 Task: Change the default duration of the event settings to 90 minutes.
Action: Mouse moved to (959, 102)
Screenshot: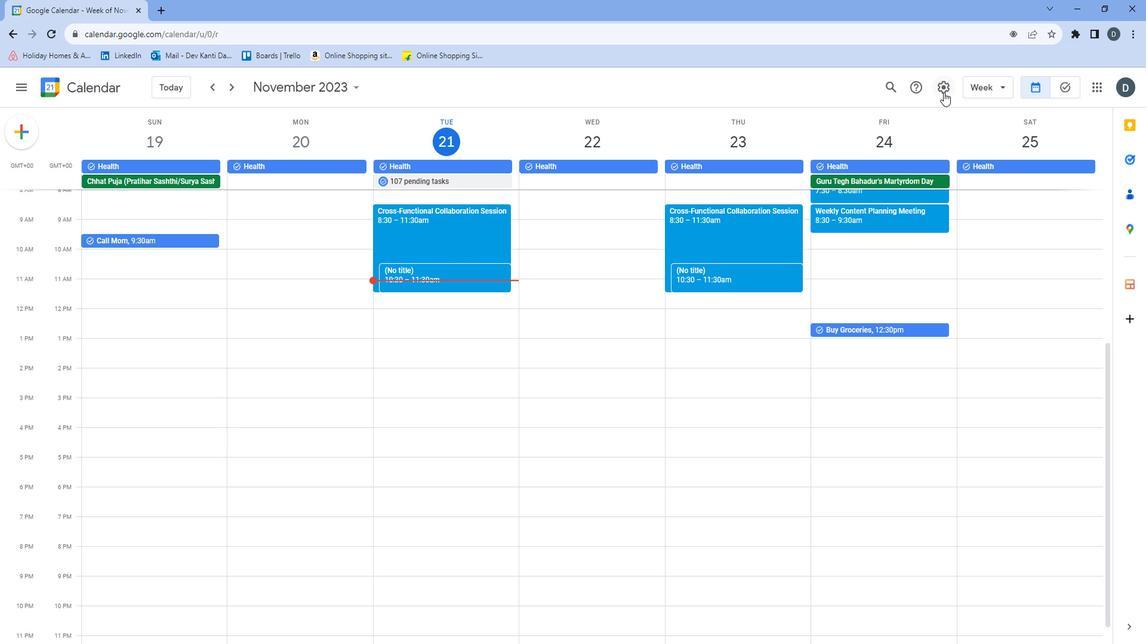 
Action: Mouse pressed left at (959, 102)
Screenshot: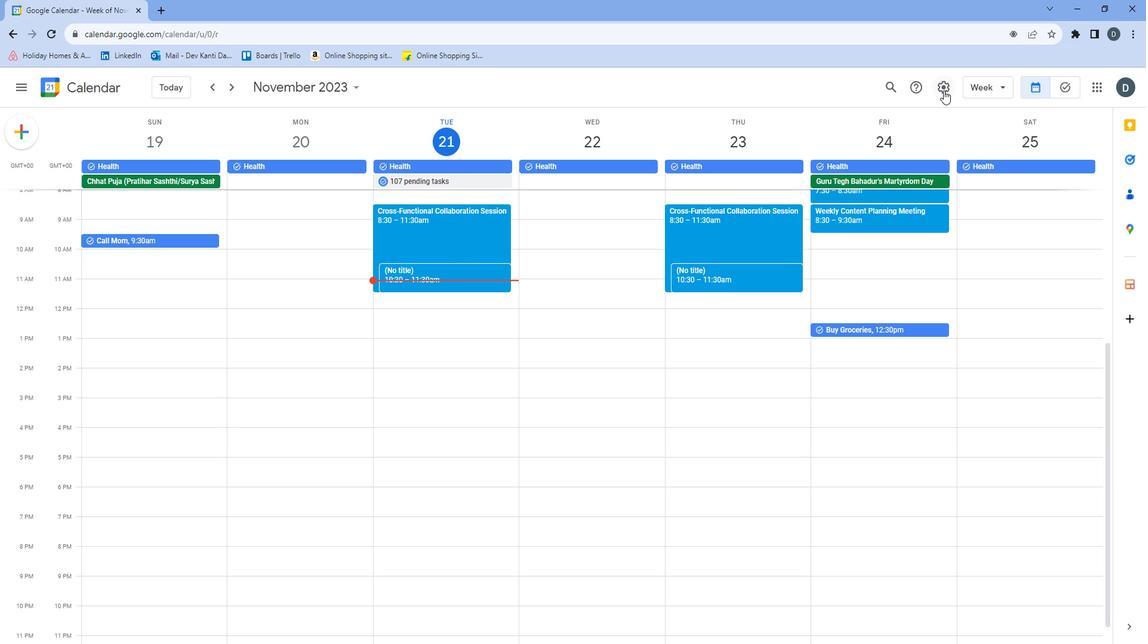 
Action: Mouse moved to (1012, 129)
Screenshot: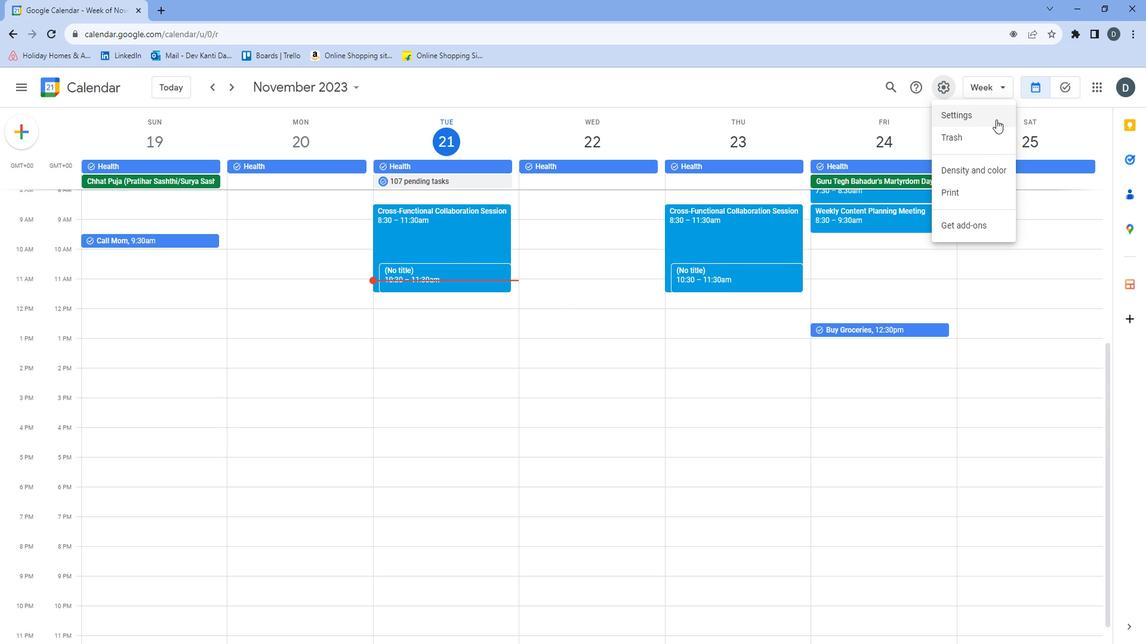 
Action: Mouse pressed left at (1012, 129)
Screenshot: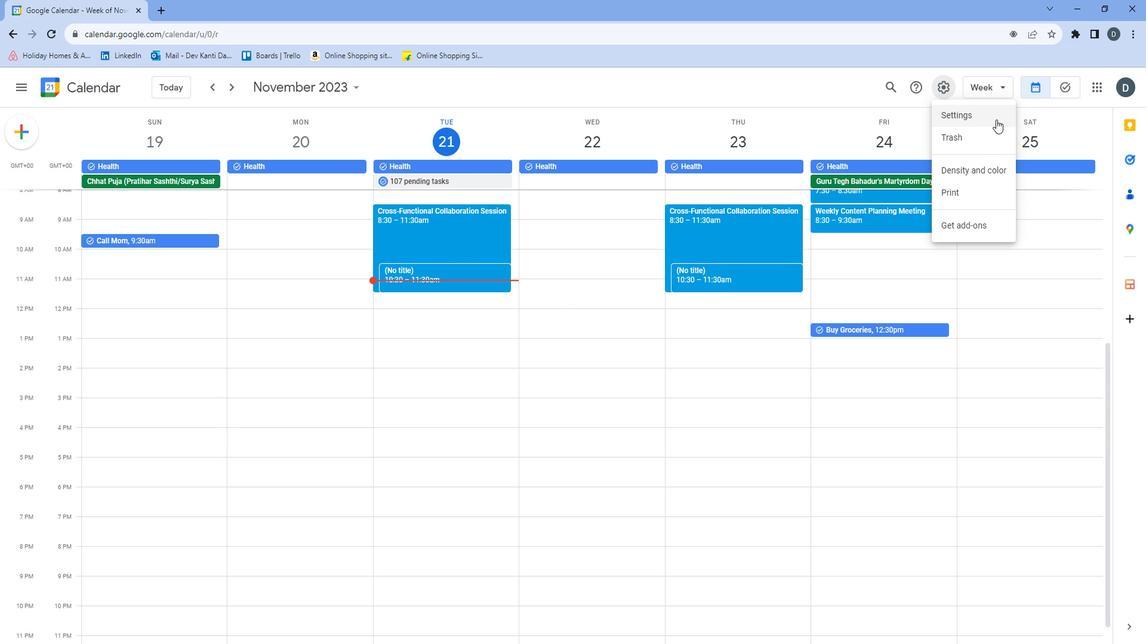 
Action: Mouse moved to (591, 339)
Screenshot: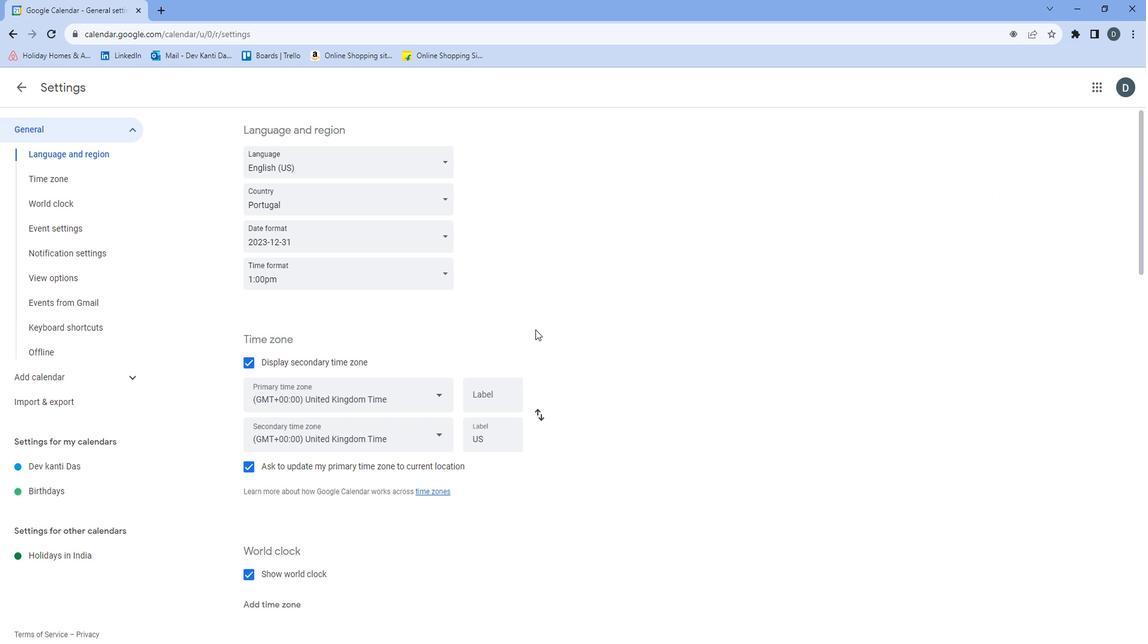 
Action: Mouse scrolled (591, 338) with delta (0, 0)
Screenshot: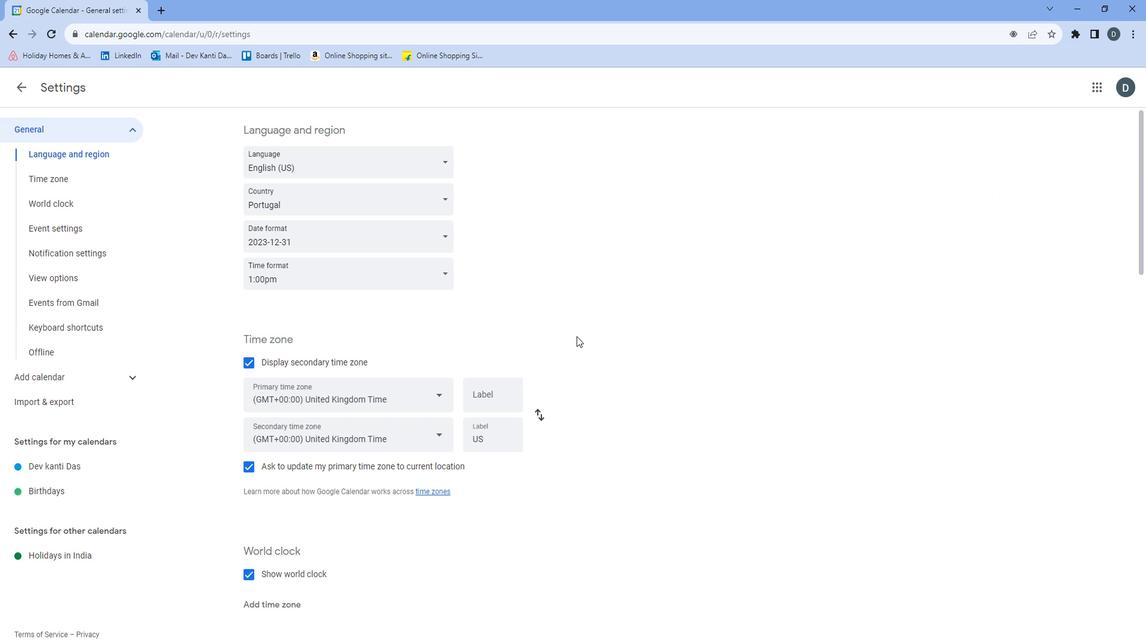
Action: Mouse moved to (592, 339)
Screenshot: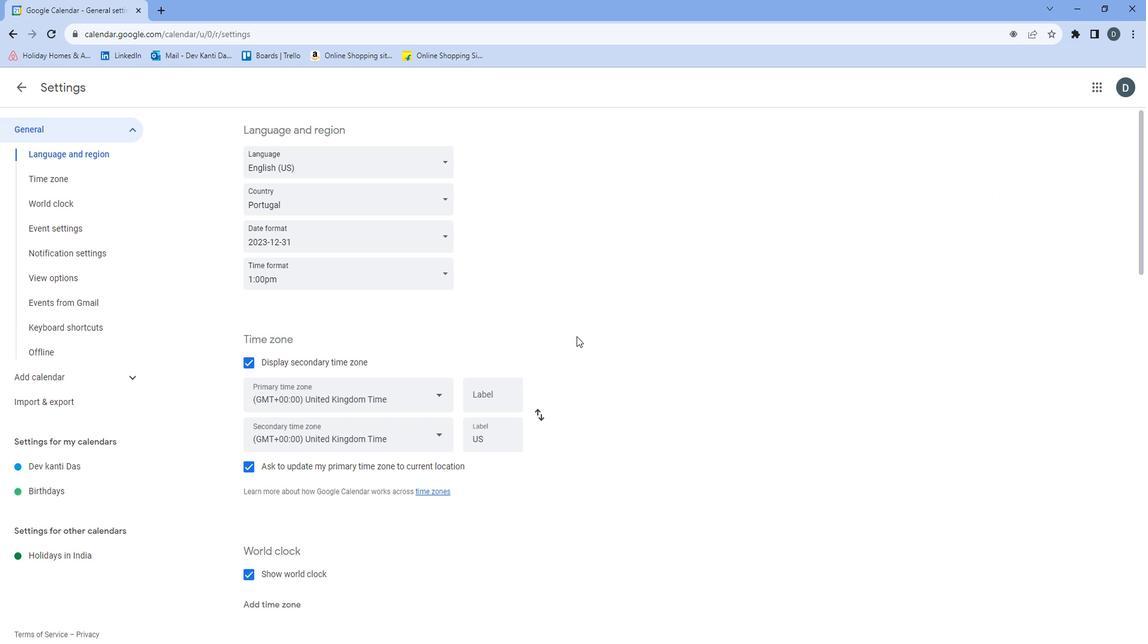 
Action: Mouse scrolled (592, 338) with delta (0, 0)
Screenshot: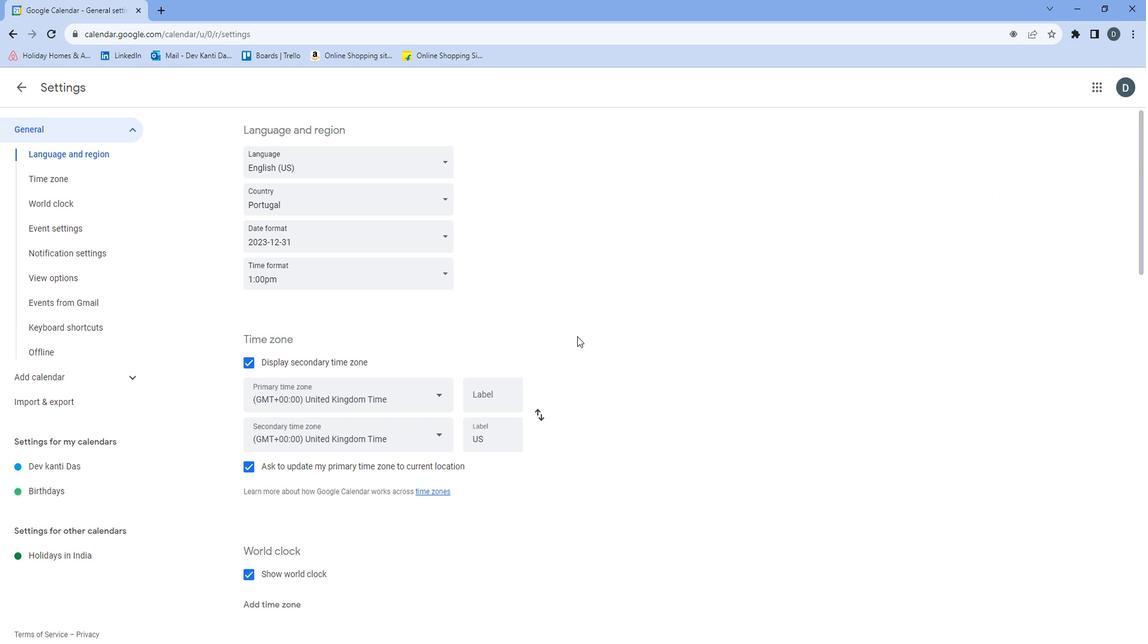
Action: Mouse scrolled (592, 338) with delta (0, 0)
Screenshot: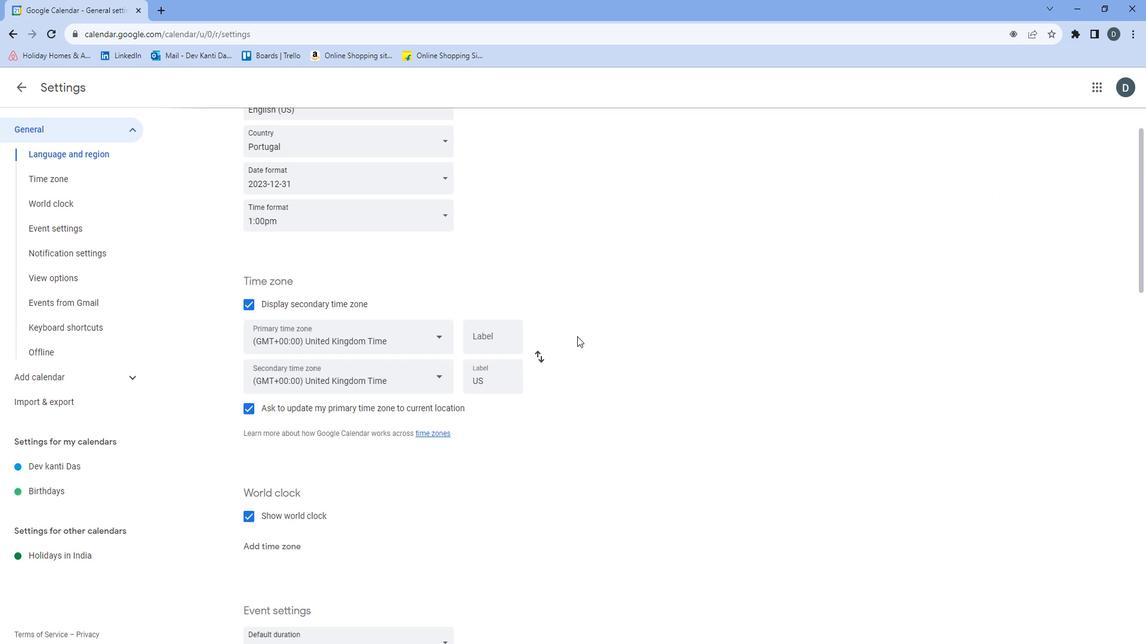 
Action: Mouse scrolled (592, 338) with delta (0, 0)
Screenshot: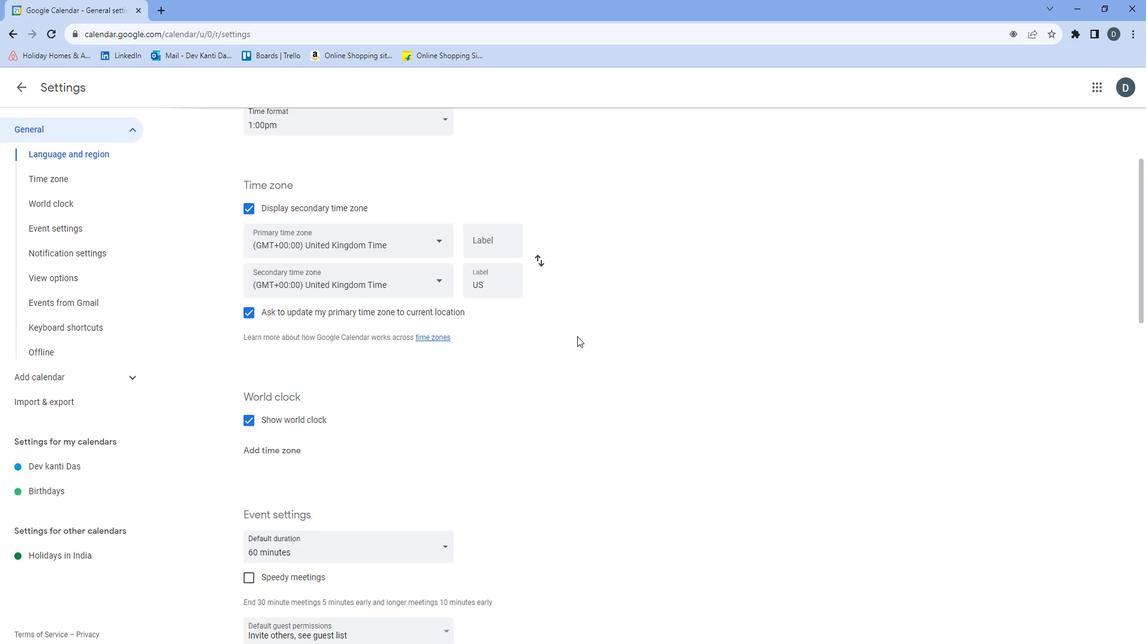 
Action: Mouse moved to (592, 339)
Screenshot: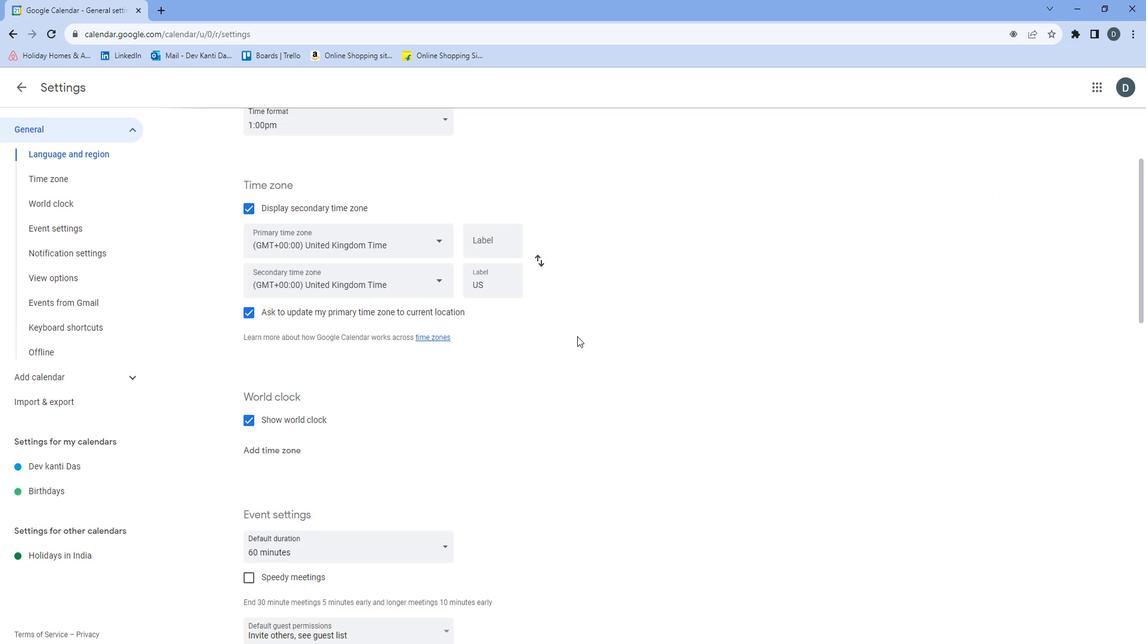 
Action: Mouse scrolled (592, 338) with delta (0, 0)
Screenshot: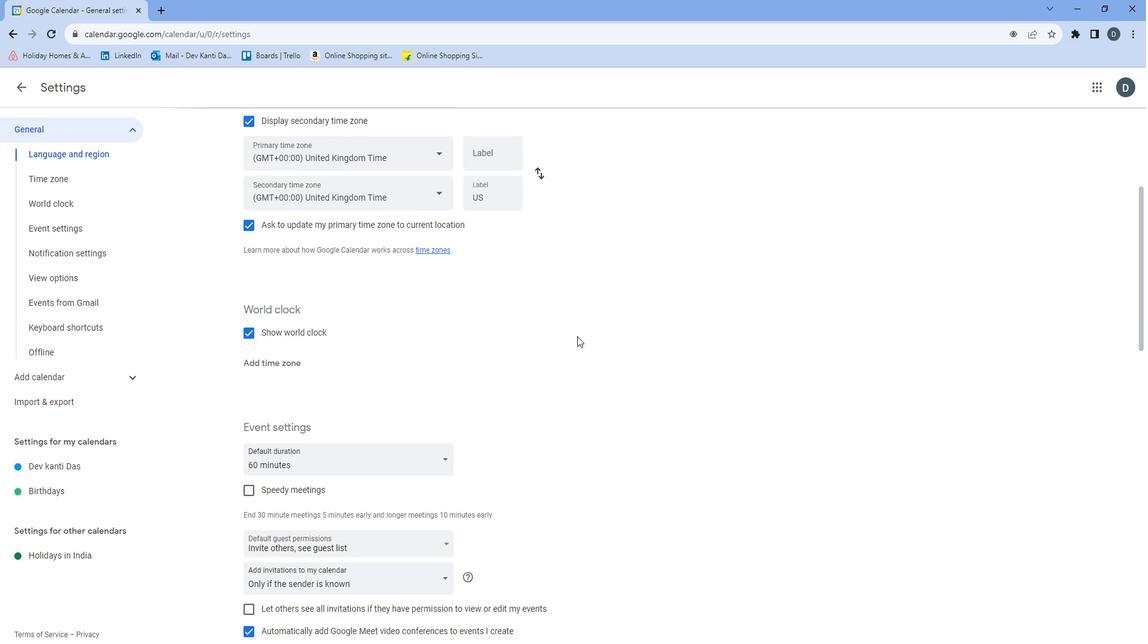 
Action: Mouse moved to (593, 338)
Screenshot: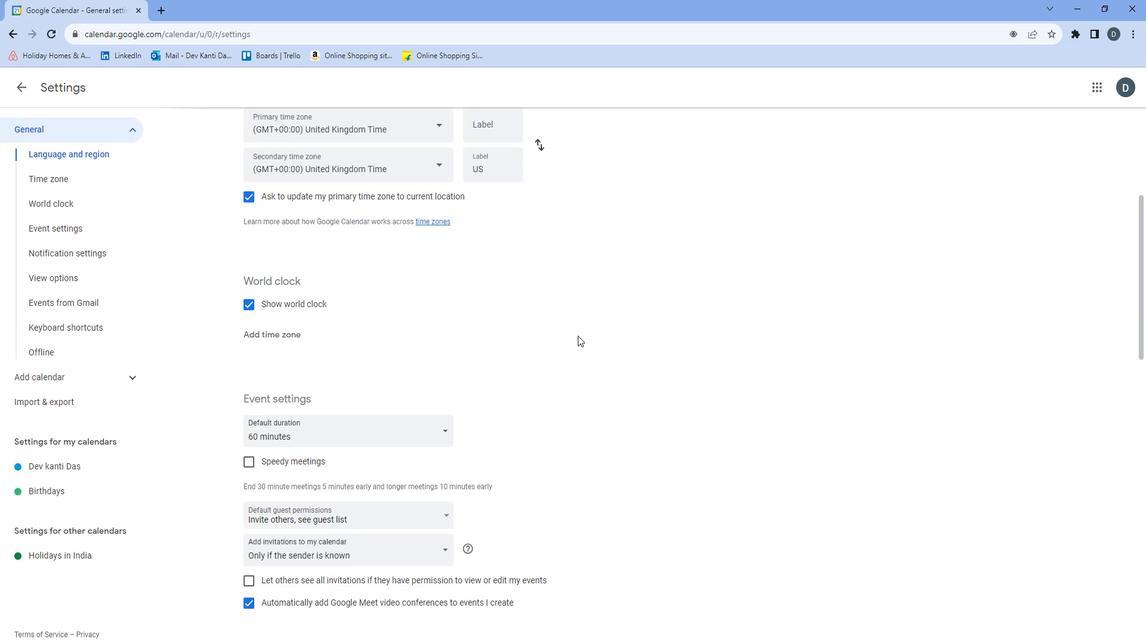 
Action: Mouse scrolled (593, 337) with delta (0, 0)
Screenshot: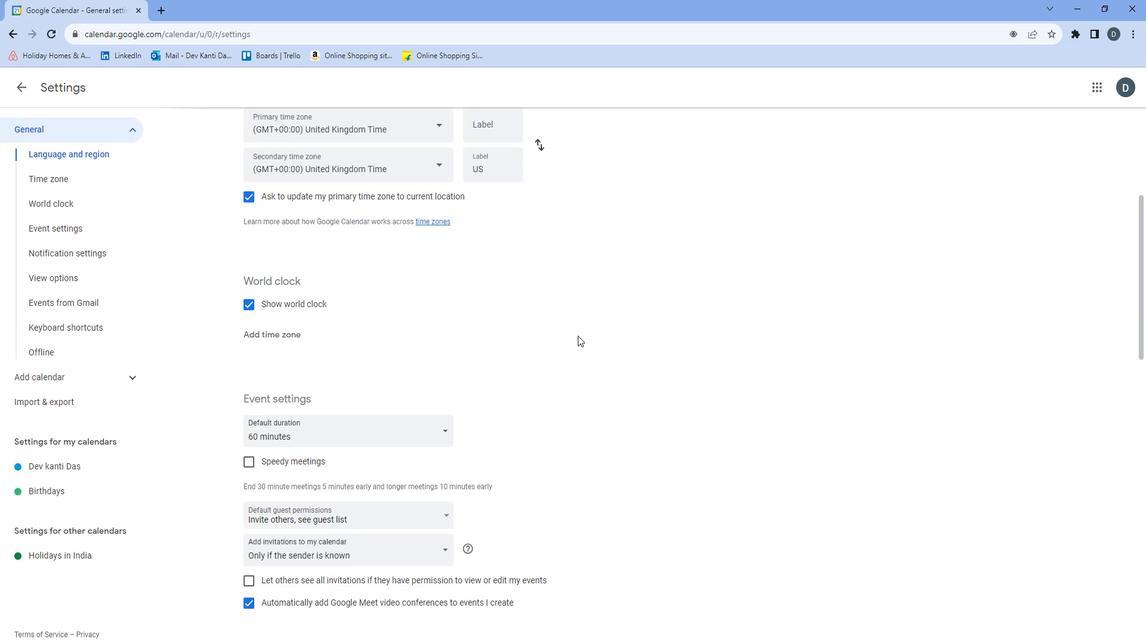 
Action: Mouse moved to (440, 327)
Screenshot: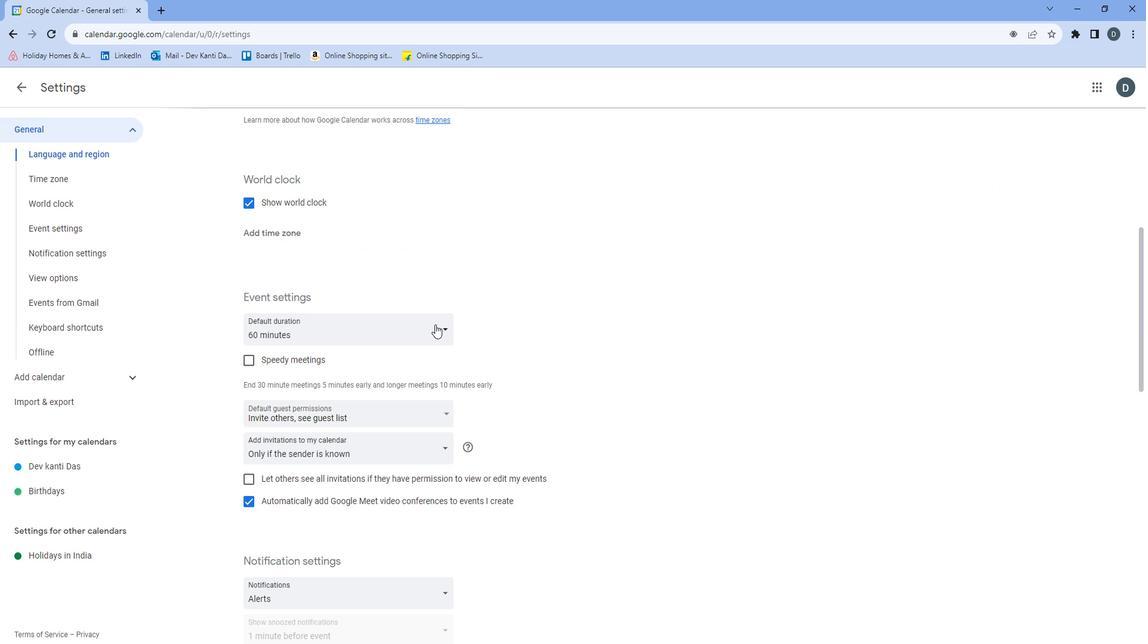 
Action: Mouse pressed left at (440, 327)
Screenshot: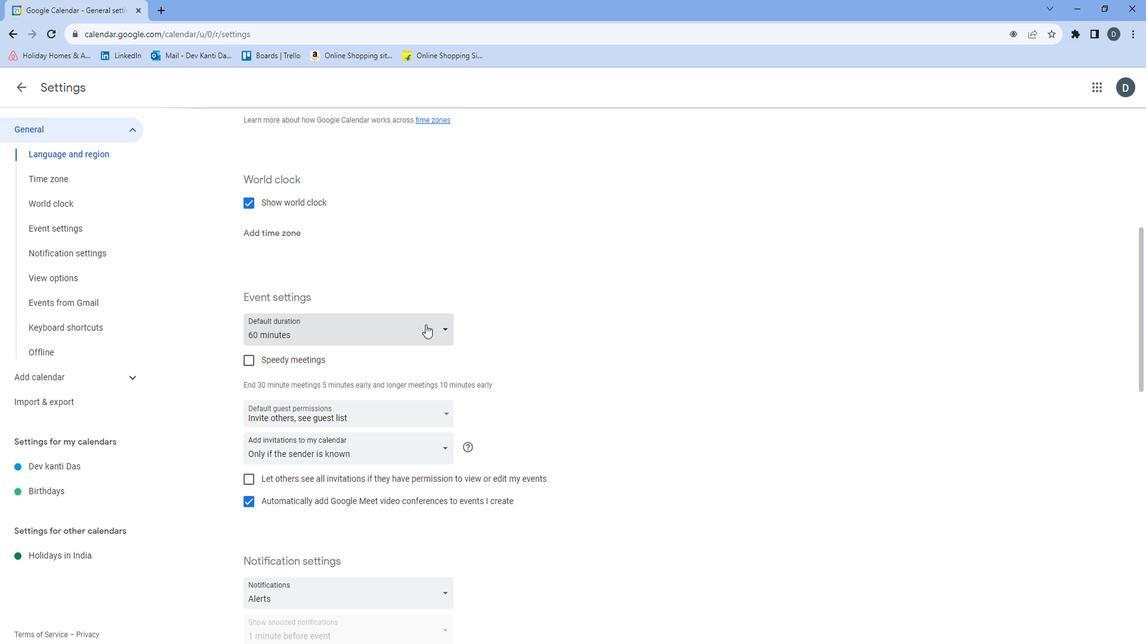 
Action: Mouse moved to (389, 493)
Screenshot: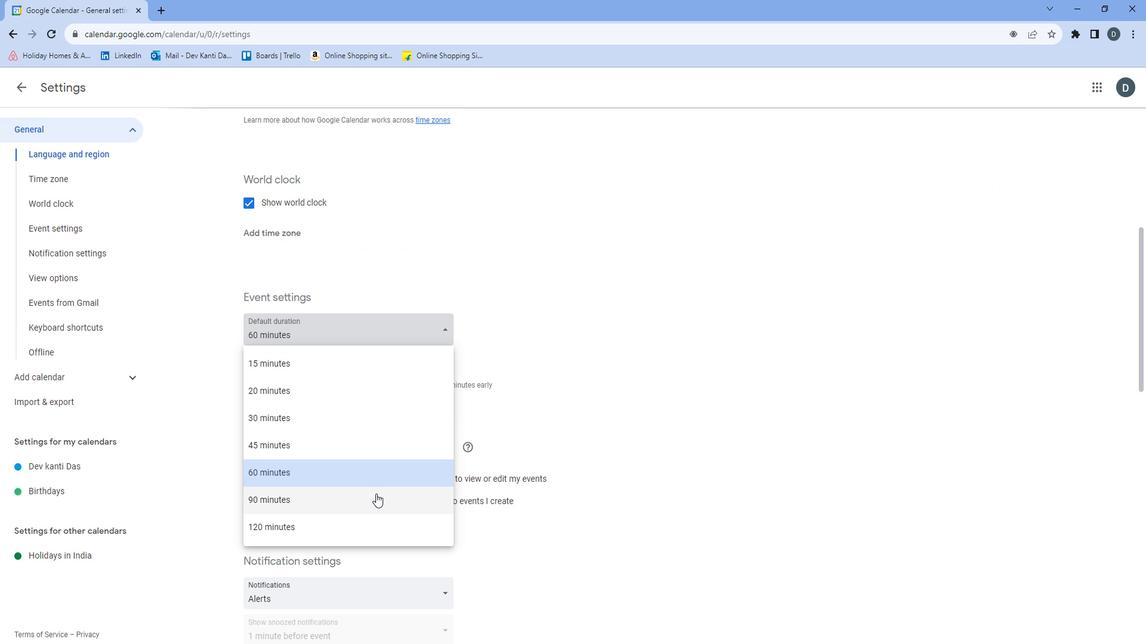
Action: Mouse pressed left at (389, 493)
Screenshot: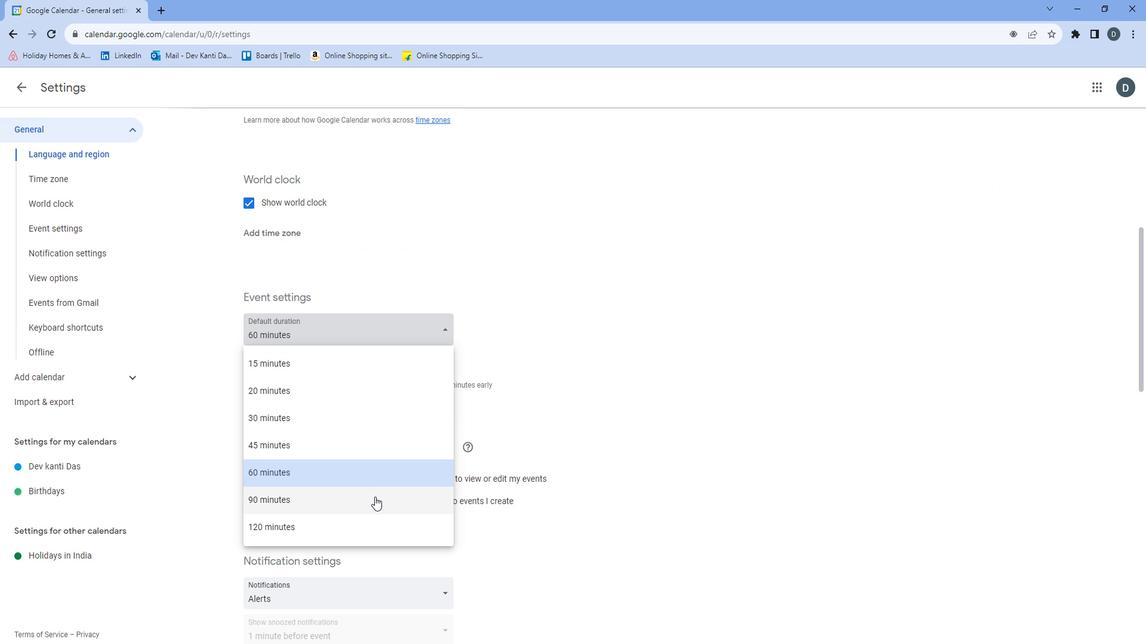 
Action: Mouse moved to (683, 410)
Screenshot: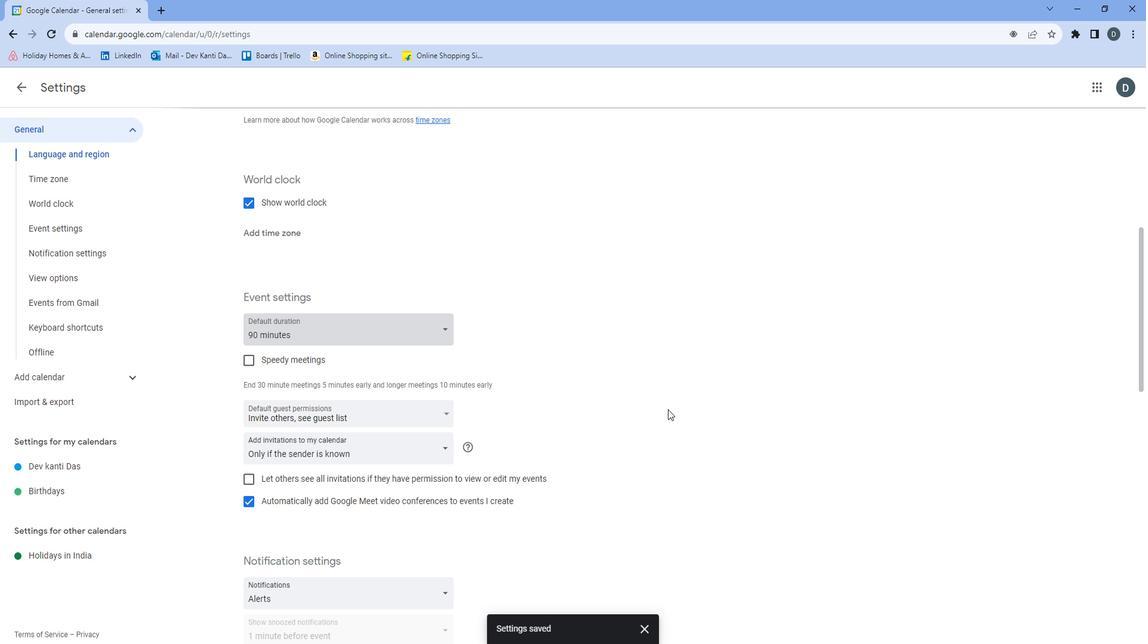 
